 Task: Create in the project Brighten in Backlog an issue 'Create an e-learning platform for online education', assign it to team member softage.2@softage.net and change the status to IN PROGRESS. Create in the project Brighten in Backlog an issue 'Implement a new point of sale (POS) system for a retail store', assign it to team member softage.3@softage.net and change the status to IN PROGRESS
Action: Mouse moved to (174, 54)
Screenshot: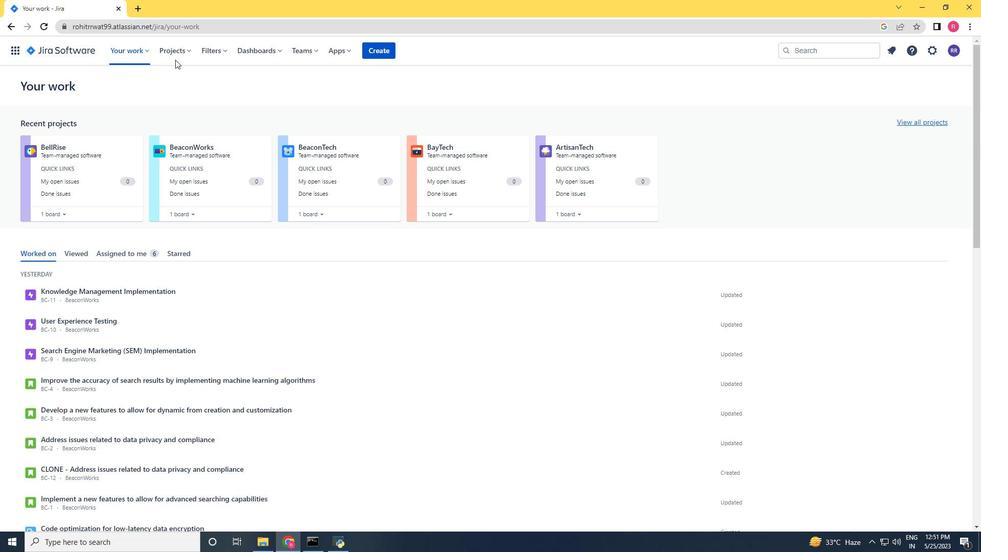 
Action: Mouse pressed left at (174, 54)
Screenshot: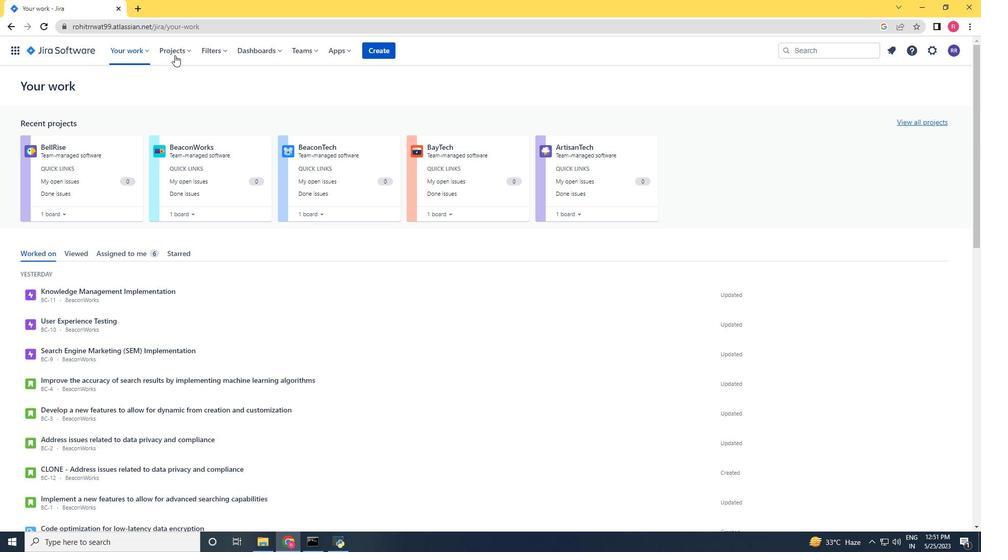
Action: Mouse moved to (199, 102)
Screenshot: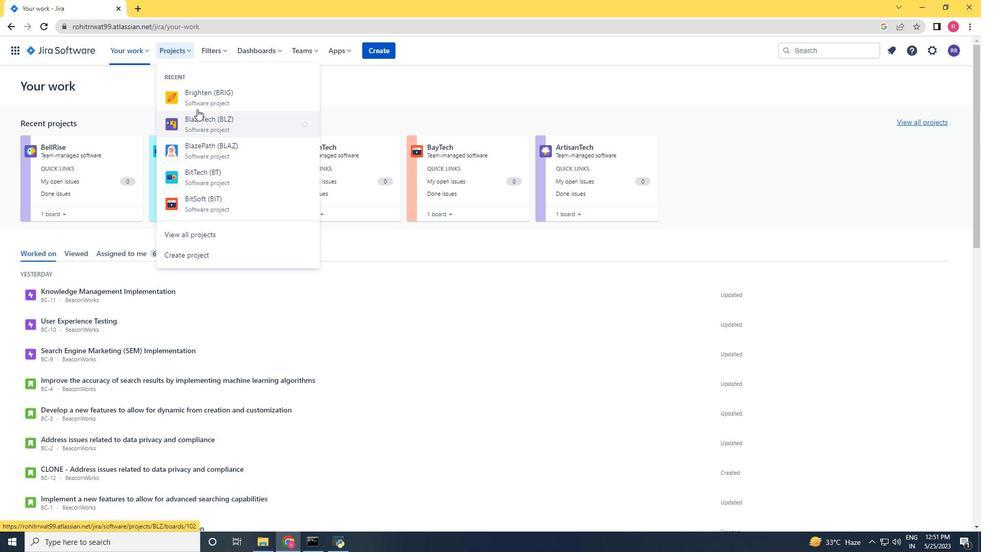 
Action: Mouse pressed left at (199, 102)
Screenshot: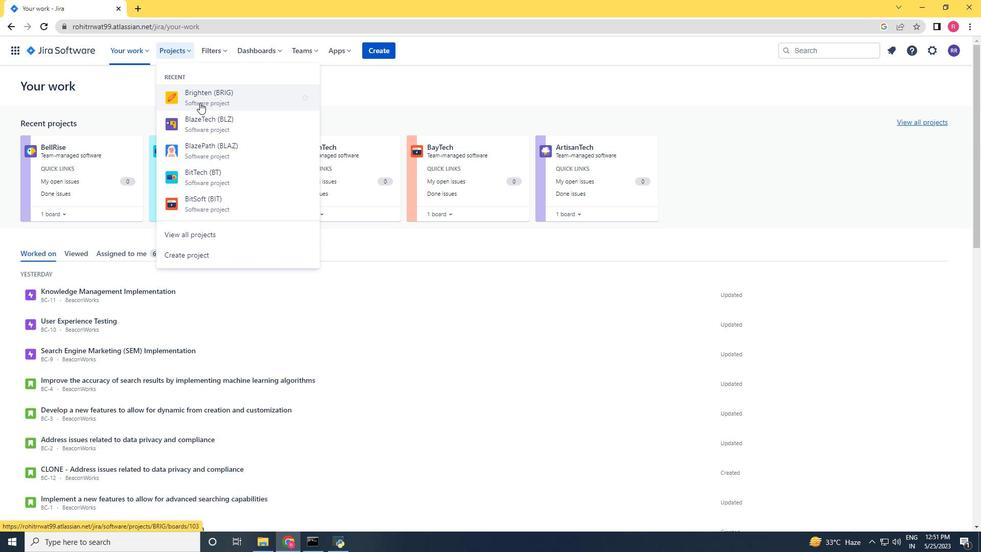 
Action: Mouse moved to (62, 158)
Screenshot: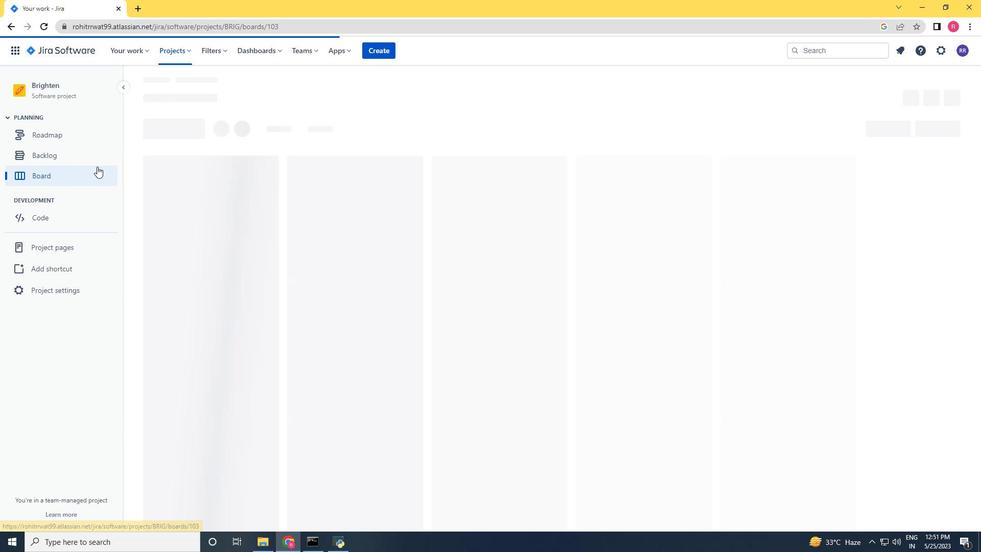 
Action: Mouse pressed left at (62, 158)
Screenshot: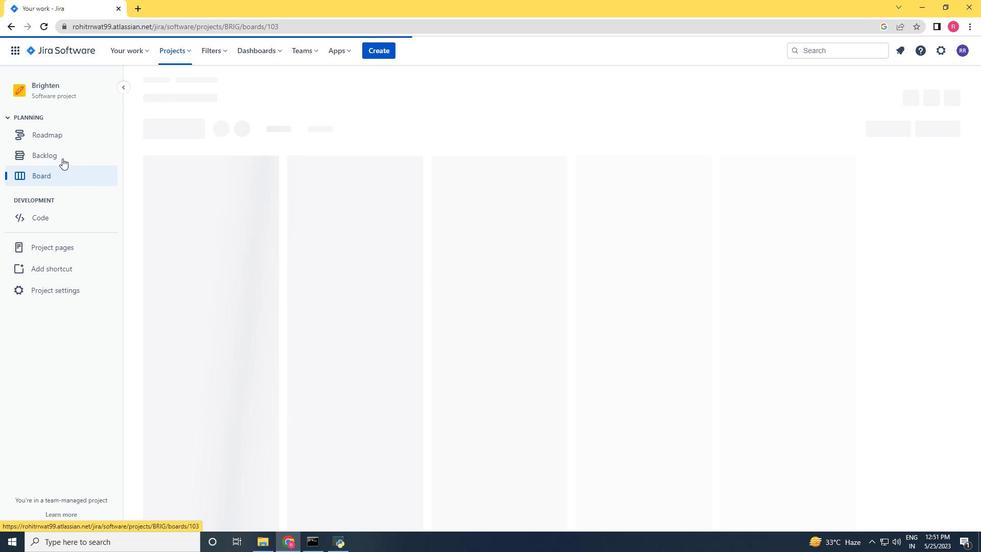 
Action: Mouse moved to (210, 400)
Screenshot: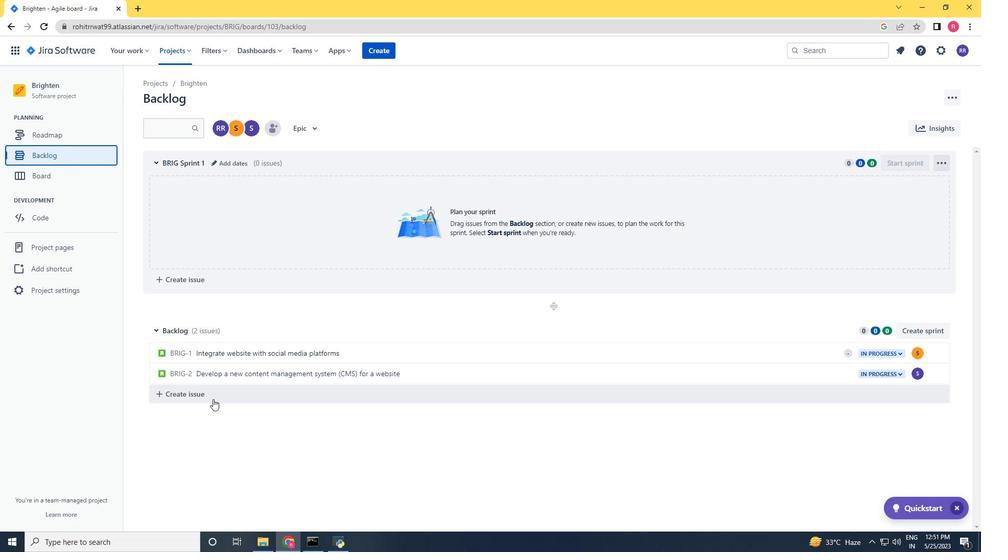 
Action: Mouse pressed left at (210, 400)
Screenshot: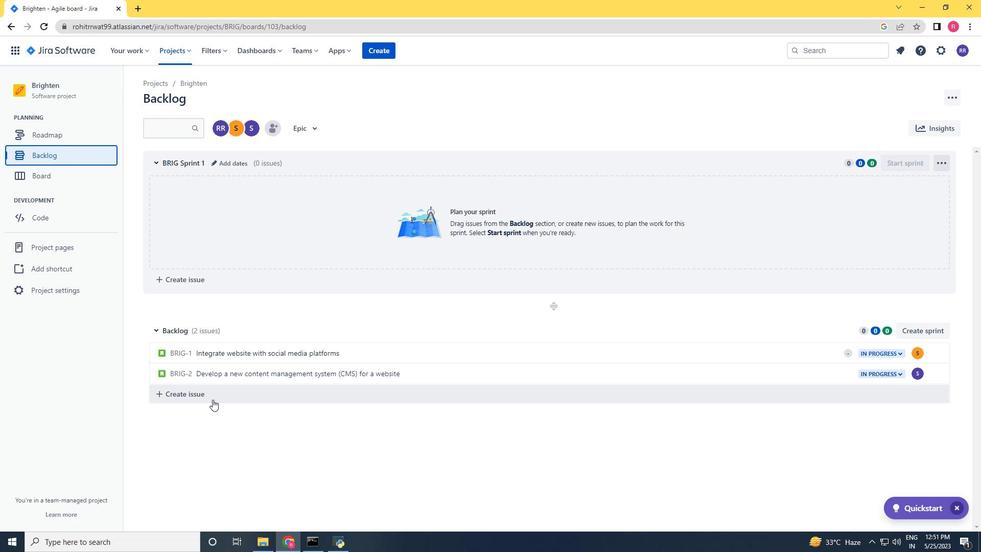 
Action: Mouse moved to (411, 123)
Screenshot: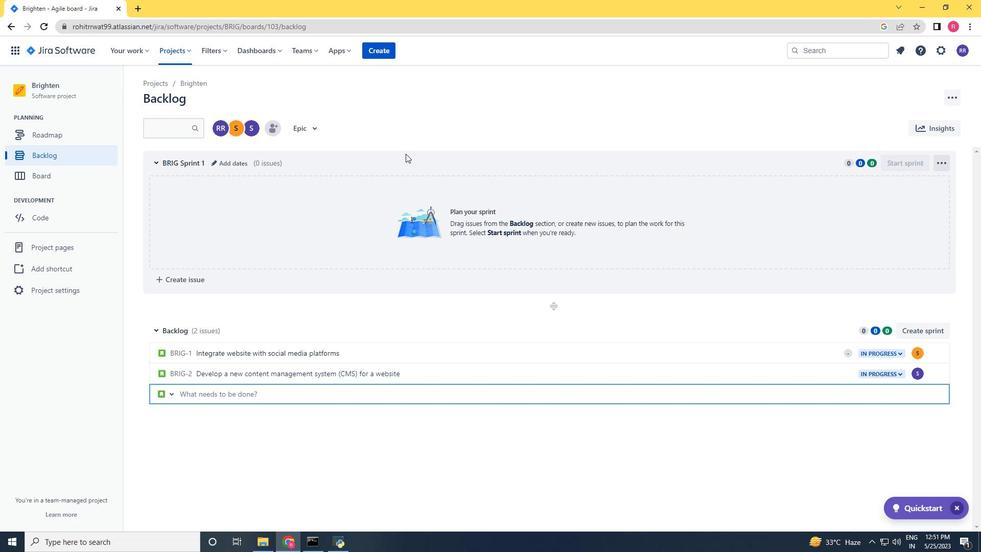 
Action: Key pressed <Key.shift>Create<Key.space>an<Key.space>e-learning<Key.space>platfor<Key.space>for<Key.space>online<Key.space>education<Key.space><Key.enter>
Screenshot: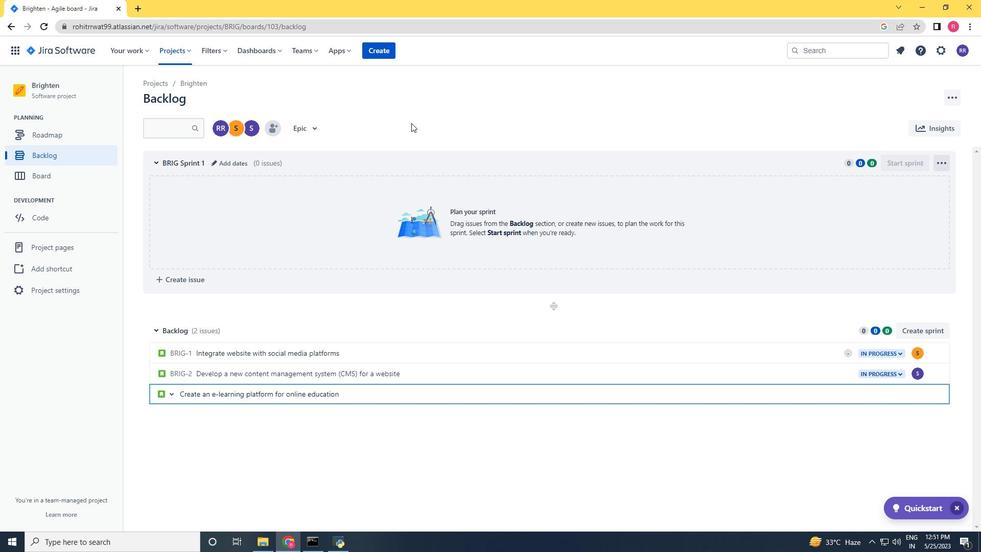 
Action: Mouse moved to (897, 392)
Screenshot: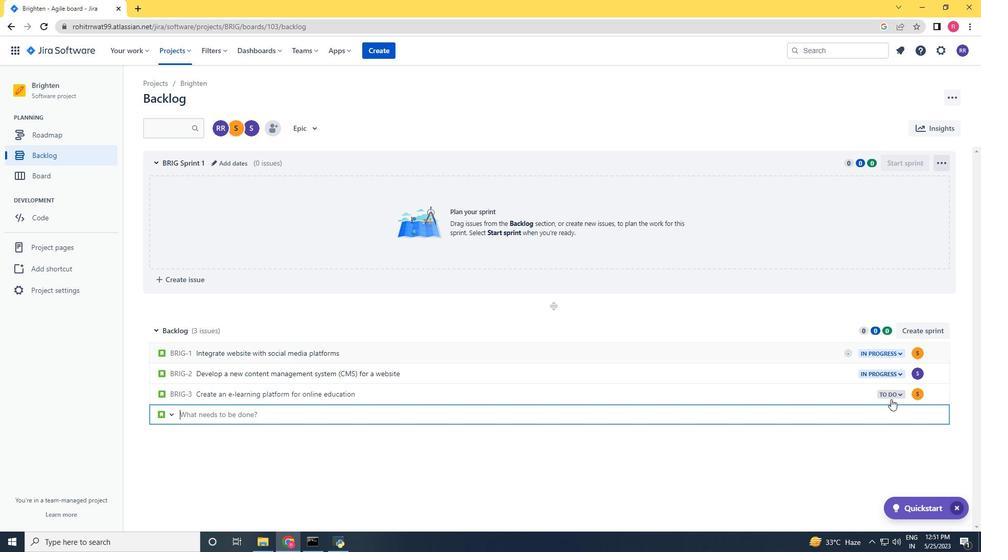 
Action: Mouse pressed left at (897, 392)
Screenshot: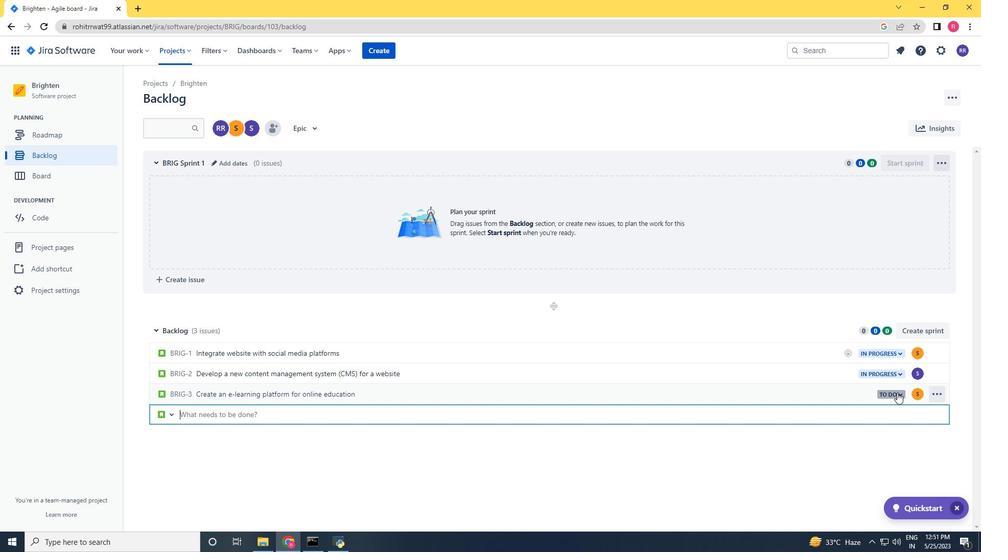 
Action: Mouse moved to (836, 410)
Screenshot: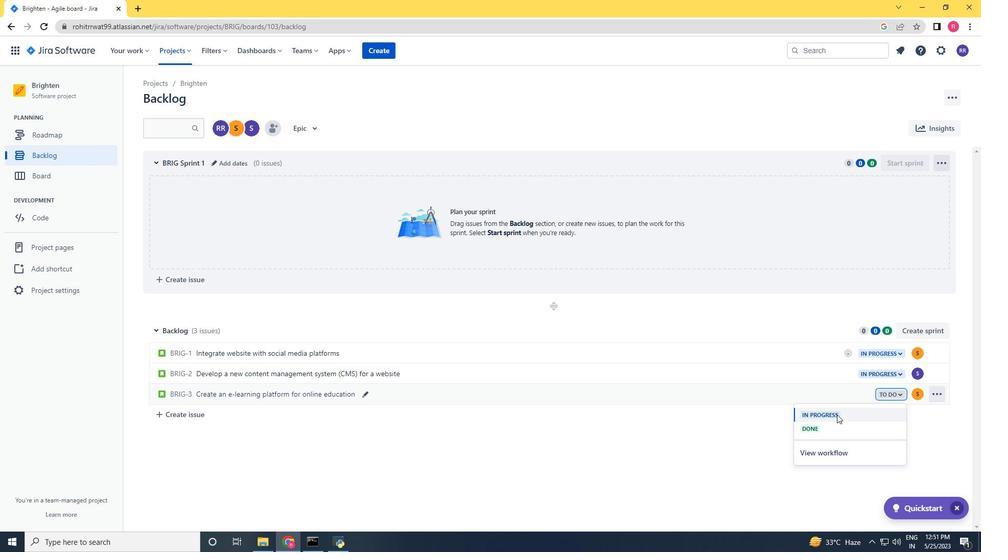 
Action: Mouse pressed left at (836, 410)
Screenshot: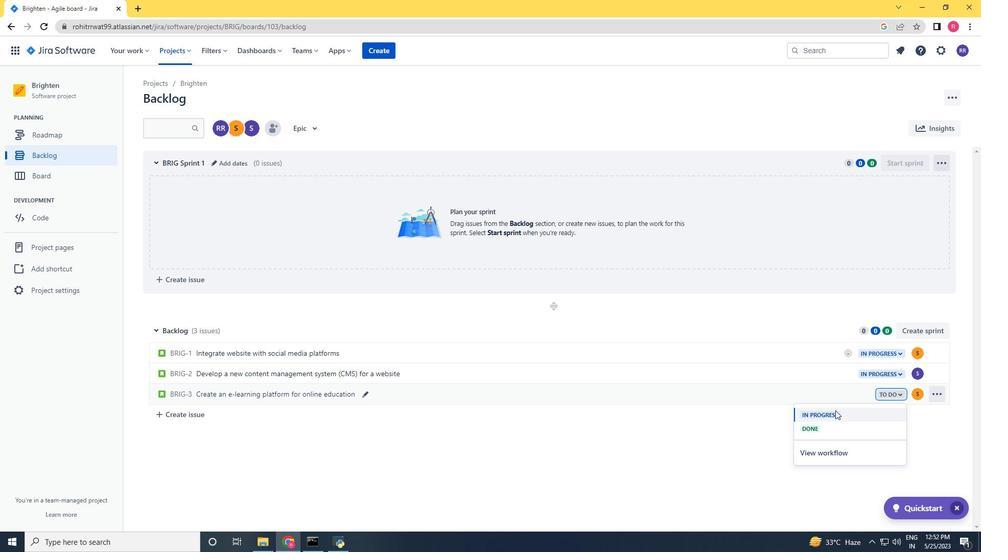 
Action: Mouse moved to (229, 410)
Screenshot: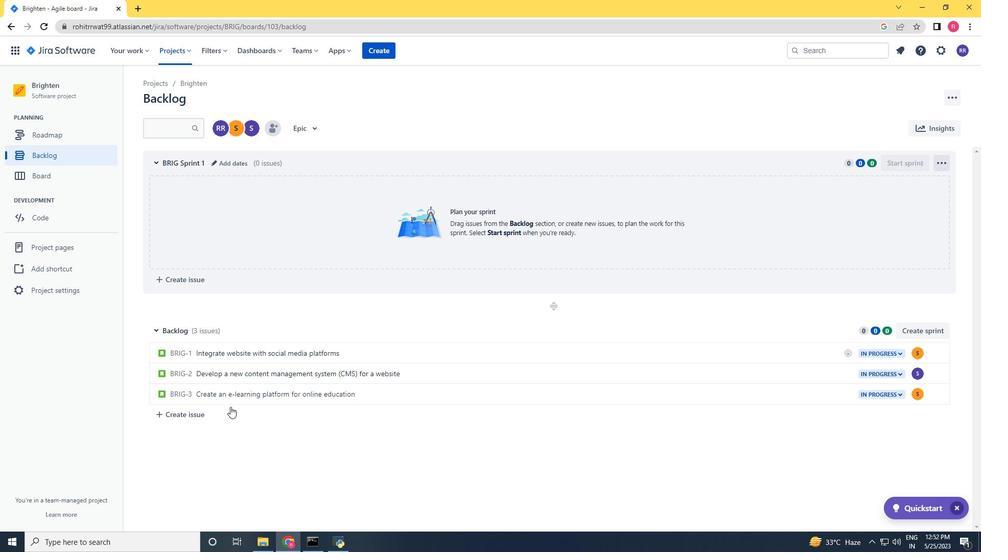 
Action: Mouse pressed left at (229, 410)
Screenshot: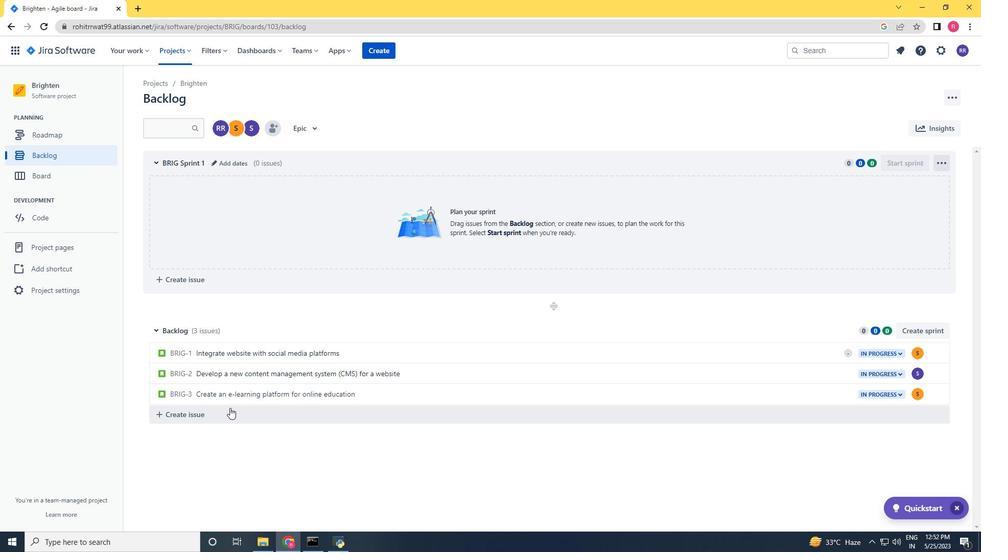 
Action: Mouse moved to (465, 0)
Screenshot: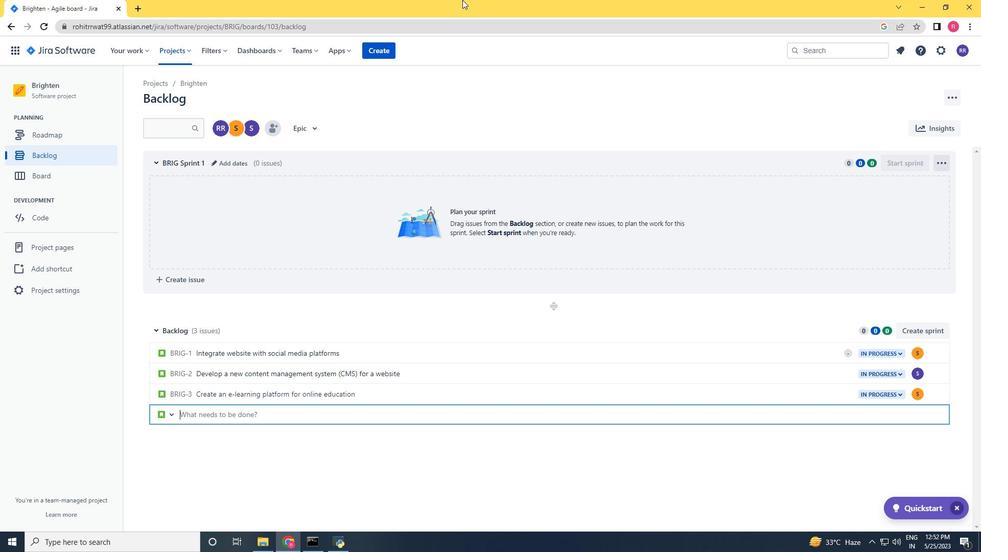 
Action: Key pressed <Key.shift>Implement<Key.space>a<Key.space>new<Key.space>point<Key.space>of<Key.space>sale<Key.space><Key.shift_r><Key.shift_r>(<Key.shift_r>POS<Key.shift_r>)<Key.space>system<Key.space>for<Key.space>a<Key.space>retail<Key.space>store<Key.space><Key.enter>
Screenshot: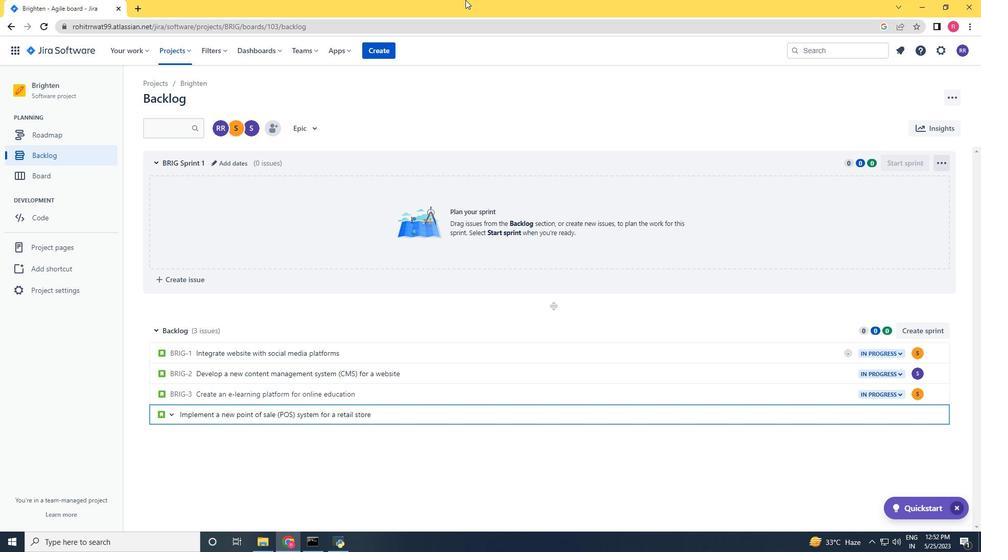 
Action: Mouse moved to (913, 415)
Screenshot: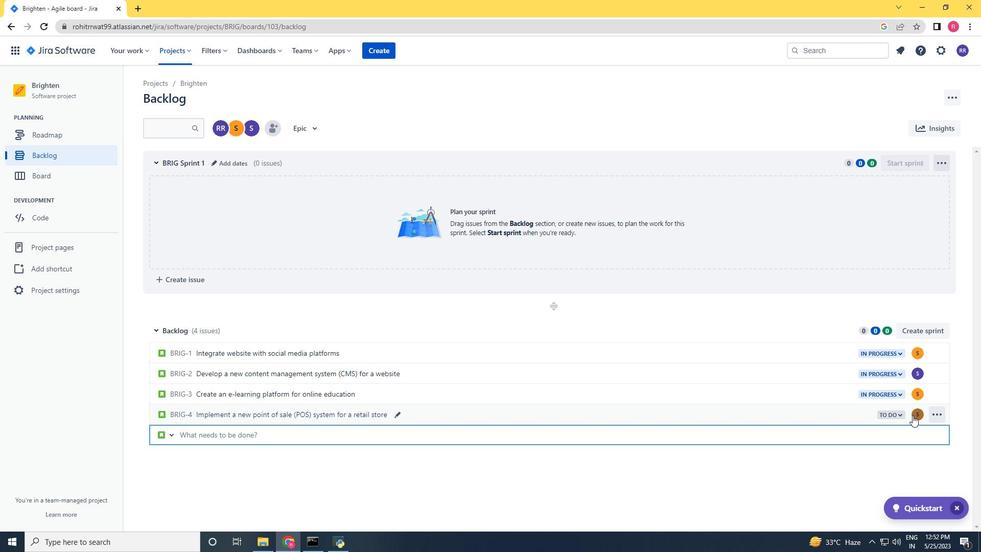 
Action: Mouse pressed left at (913, 415)
Screenshot: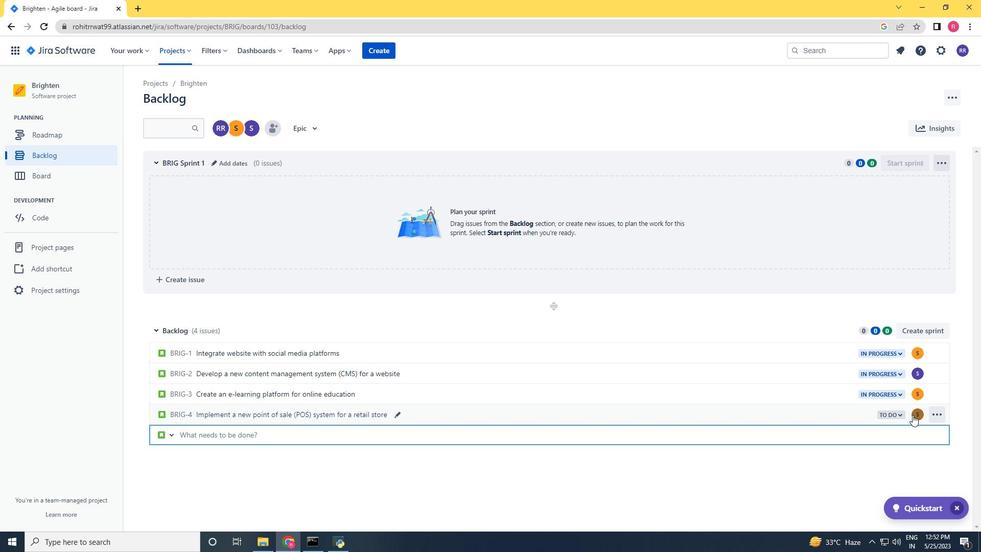 
Action: Key pressed softage.3<Key.shift><Key.shift><Key.shift><Key.shift><Key.shift><Key.shift><Key.shift><Key.shift><Key.shift><Key.shift>@softage.net
Screenshot: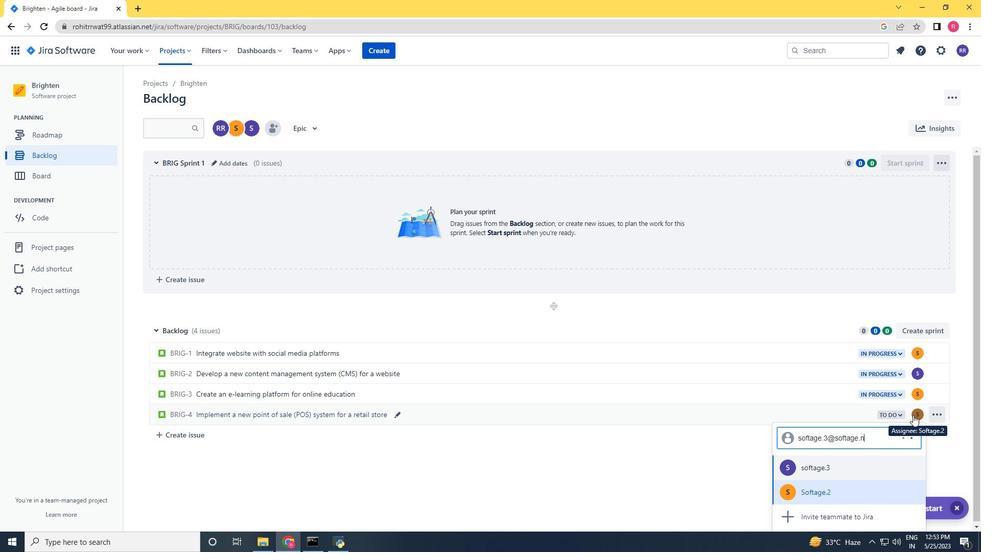 
Action: Mouse moved to (839, 467)
Screenshot: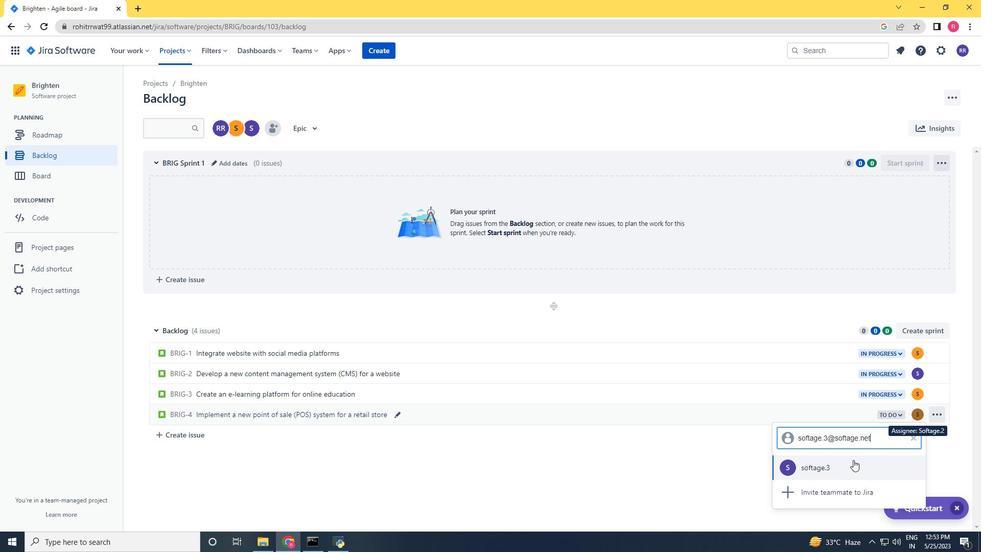 
Action: Mouse pressed left at (839, 467)
Screenshot: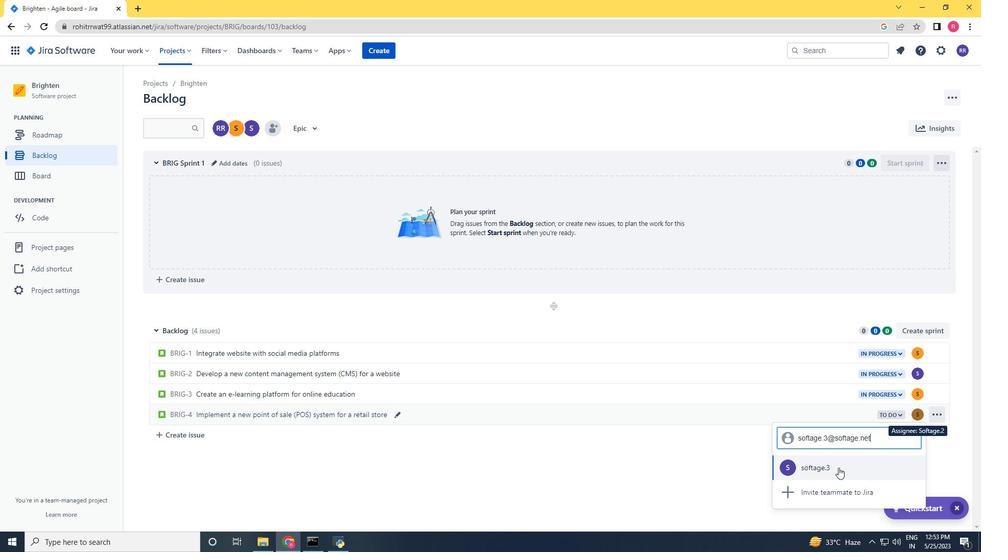 
Action: Mouse moved to (893, 415)
Screenshot: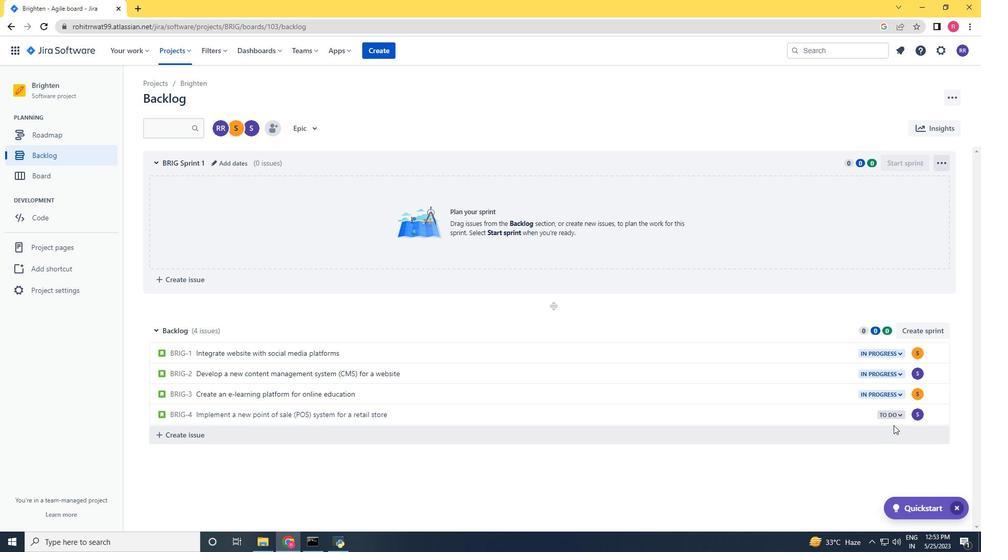 
Action: Mouse pressed left at (893, 415)
Screenshot: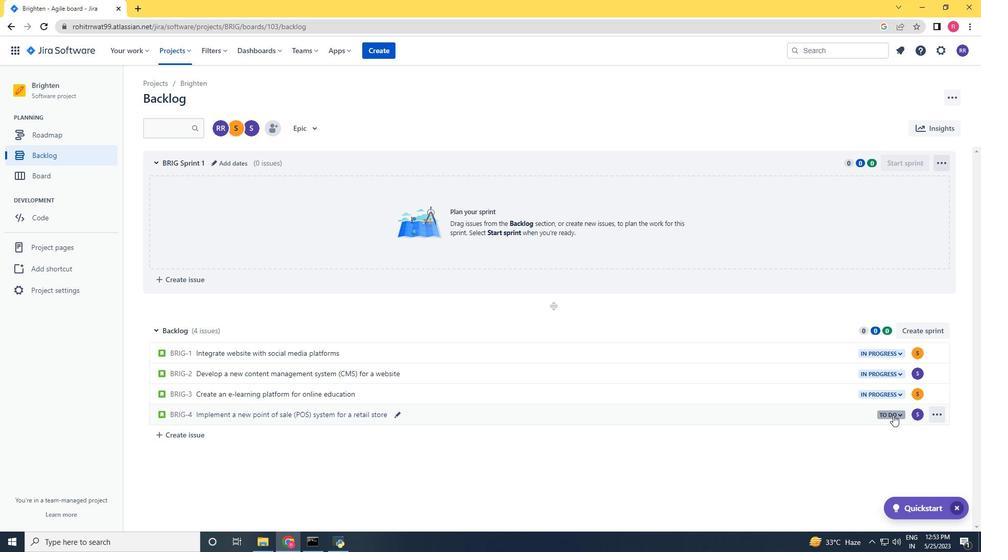 
Action: Mouse moved to (840, 435)
Screenshot: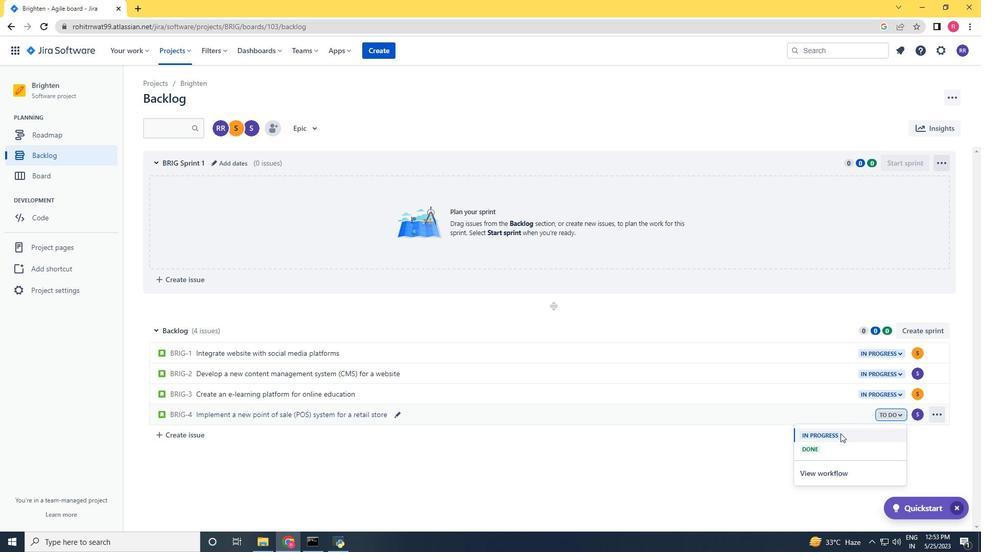 
Action: Mouse pressed left at (840, 435)
Screenshot: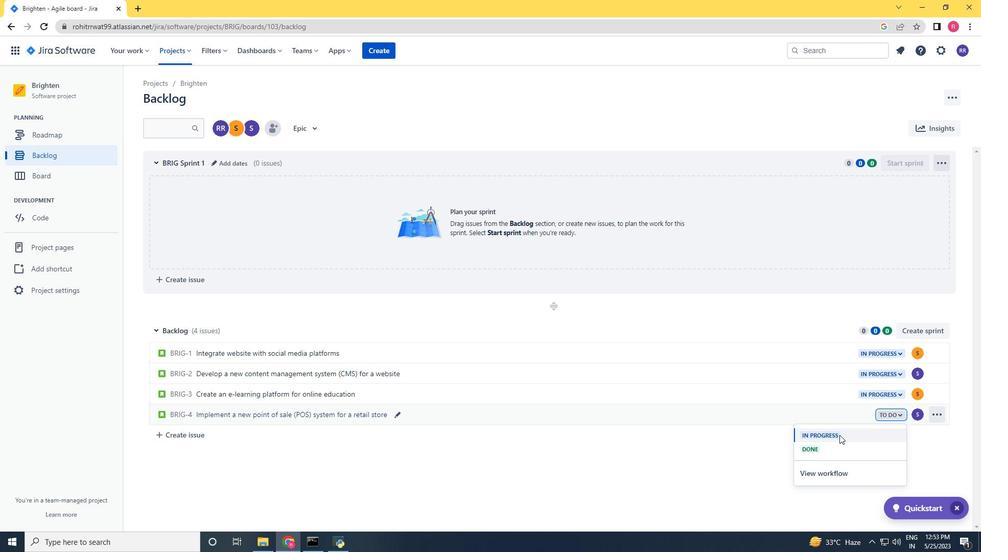 
Action: Mouse moved to (451, 464)
Screenshot: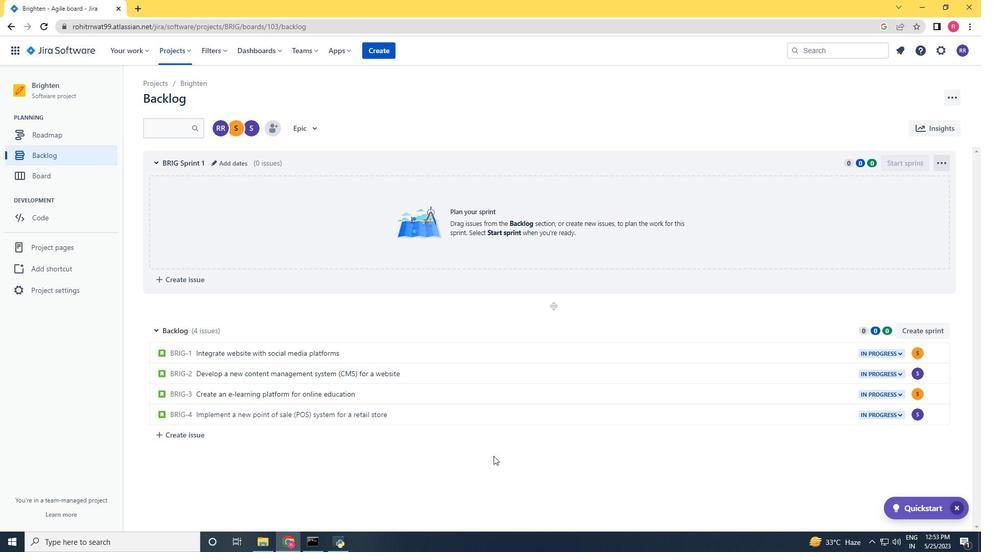 
Action: Mouse scrolled (451, 464) with delta (0, 0)
Screenshot: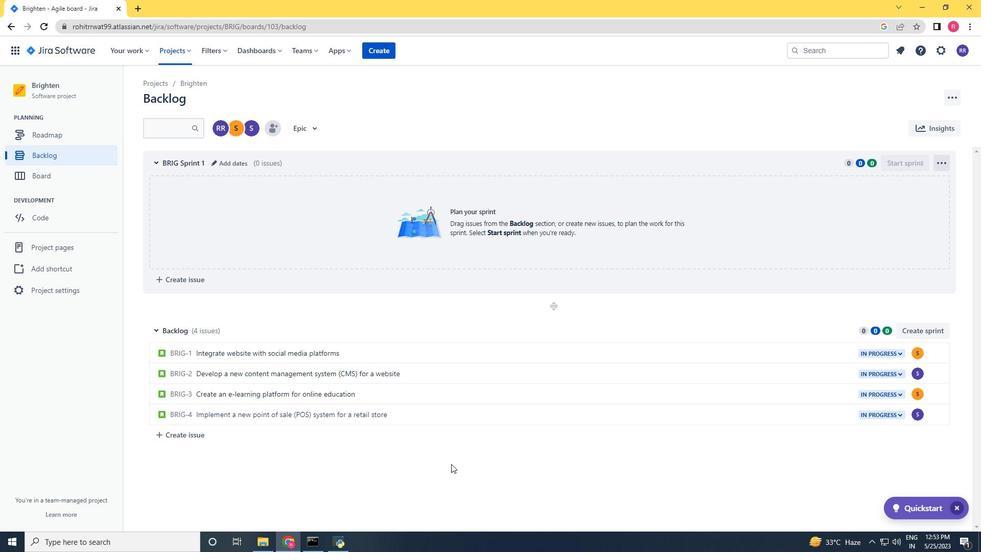 
Action: Mouse scrolled (451, 464) with delta (0, 0)
Screenshot: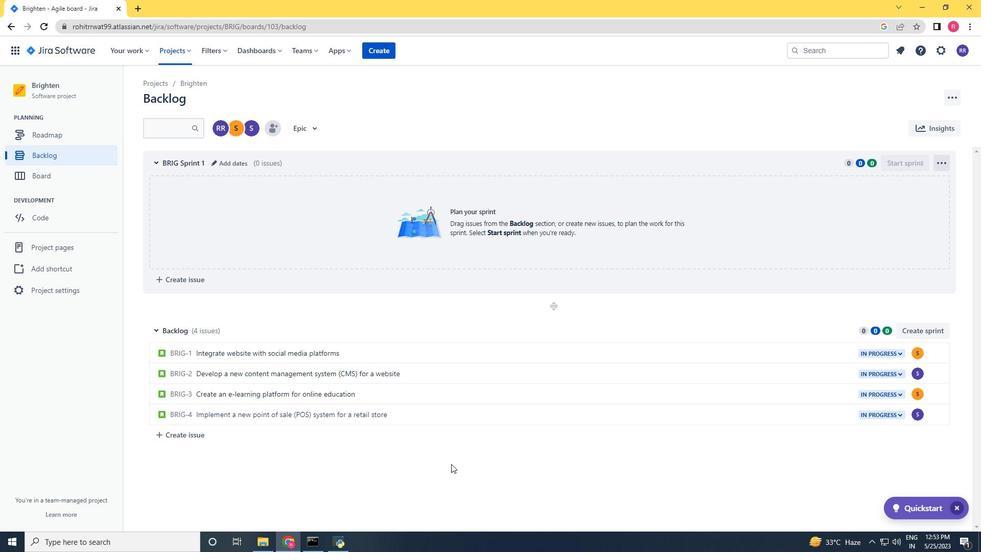 
Action: Mouse scrolled (451, 464) with delta (0, 0)
Screenshot: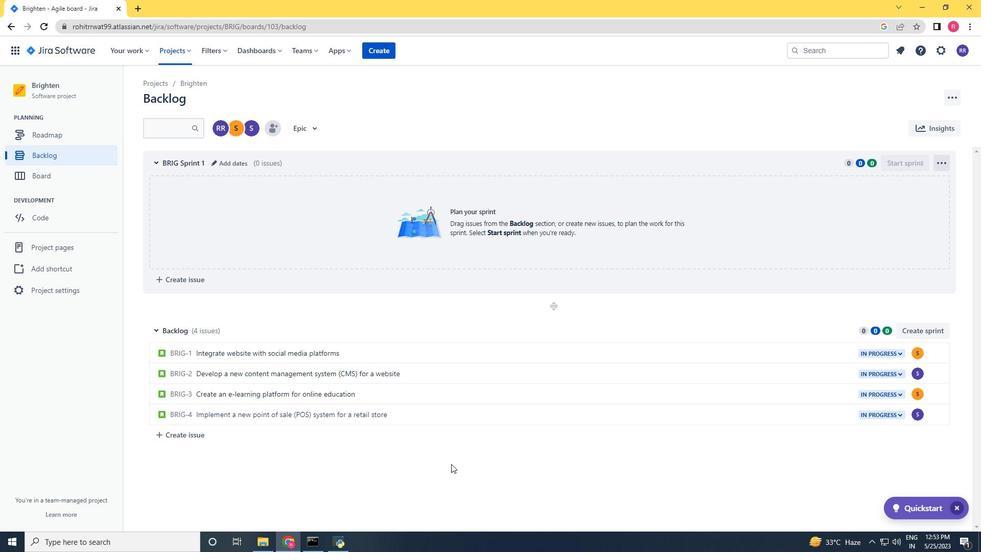 
Action: Mouse moved to (451, 463)
Screenshot: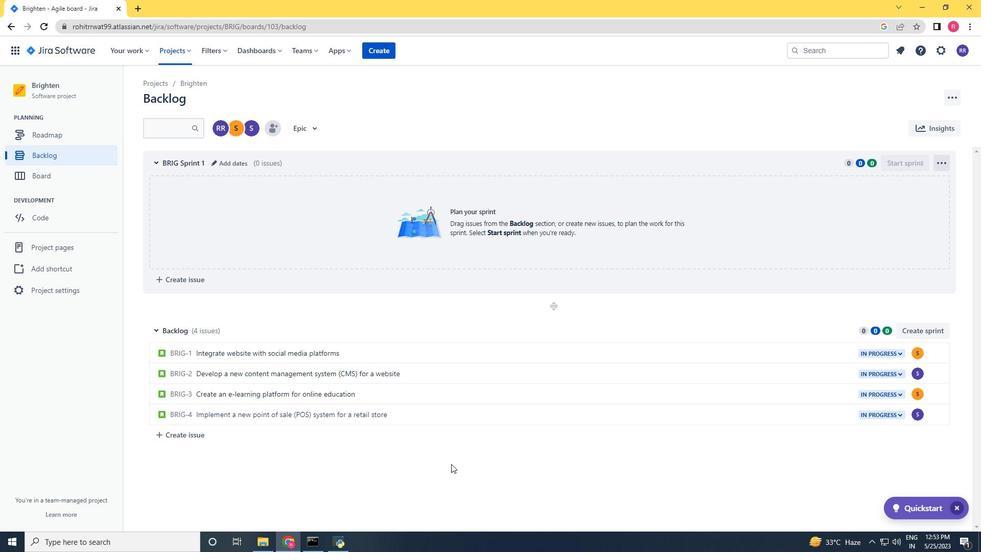 
